 Task: Create List Brand Naming Strategy in Board Resource Allocation Platforms to Workspace Employee Assistance Programs. Create List Brand Naming Planning in Board Product Feedback Collection and Analysis to Workspace Employee Assistance Programs. Create List Brand Naming Evaluation in Board Public Relations Press Release Strategy and Execution to Workspace Employee Assistance Programs
Action: Mouse moved to (73, 382)
Screenshot: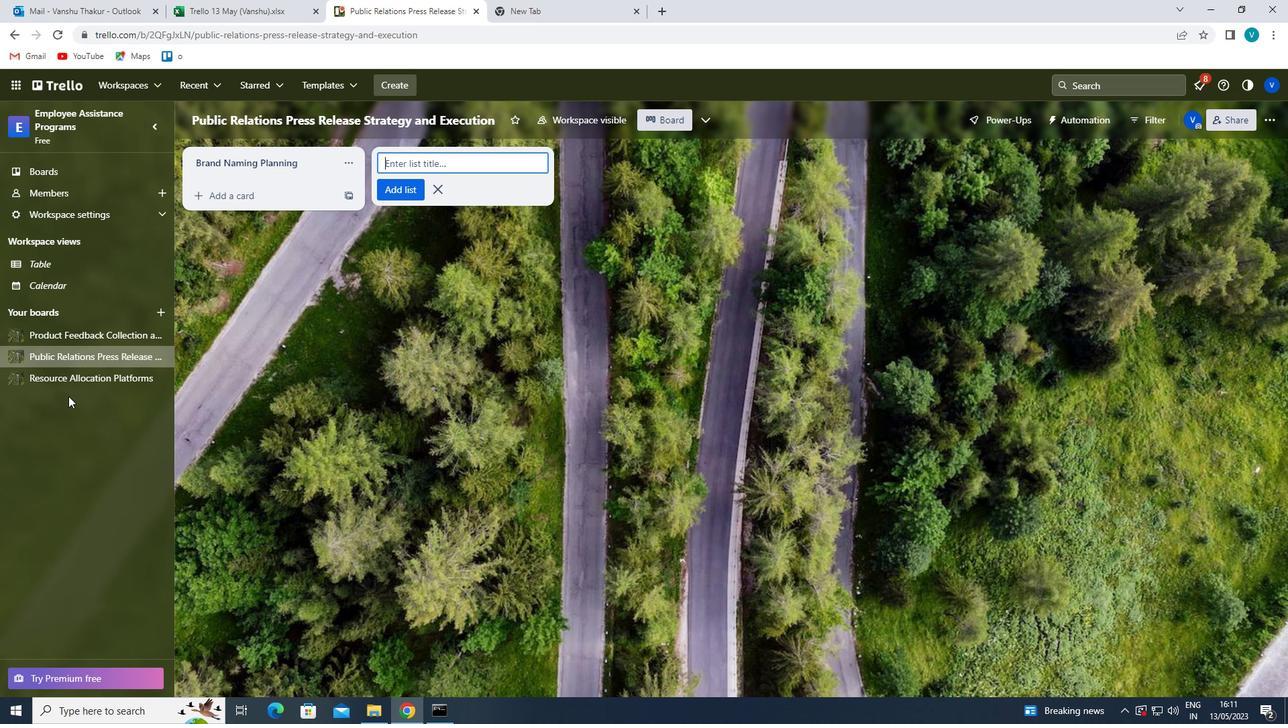 
Action: Mouse pressed left at (73, 382)
Screenshot: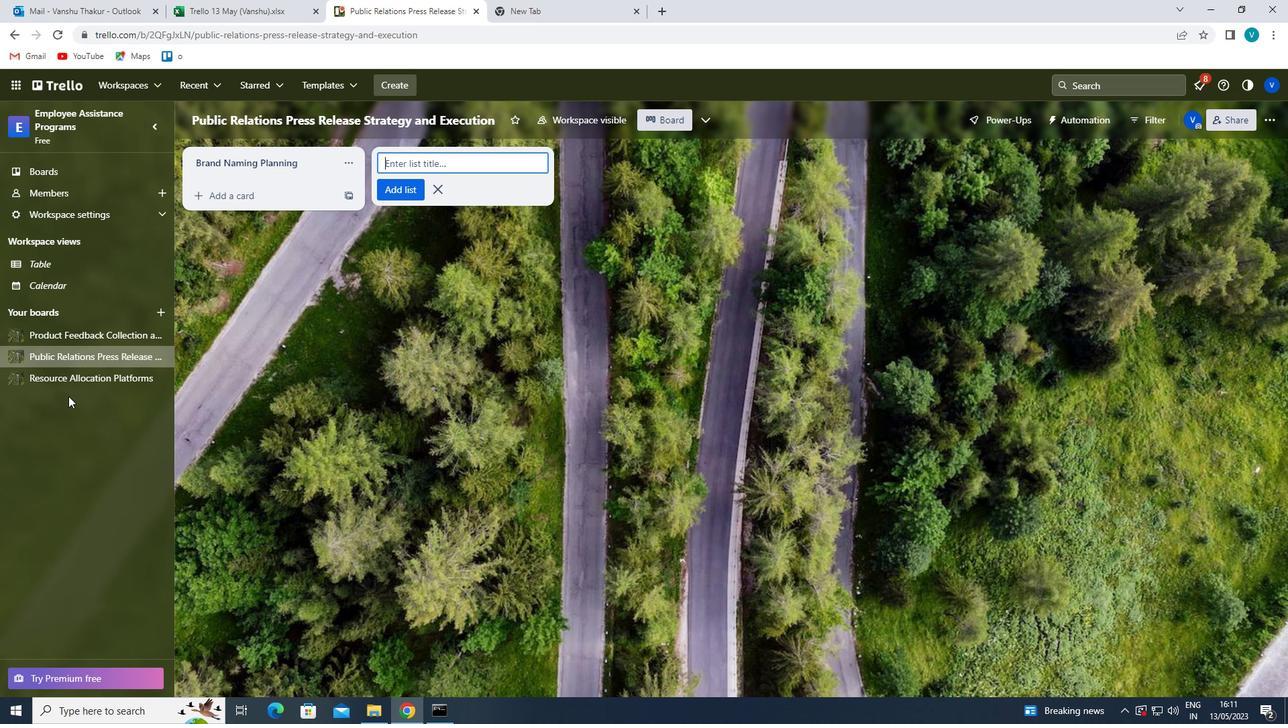 
Action: Mouse moved to (454, 159)
Screenshot: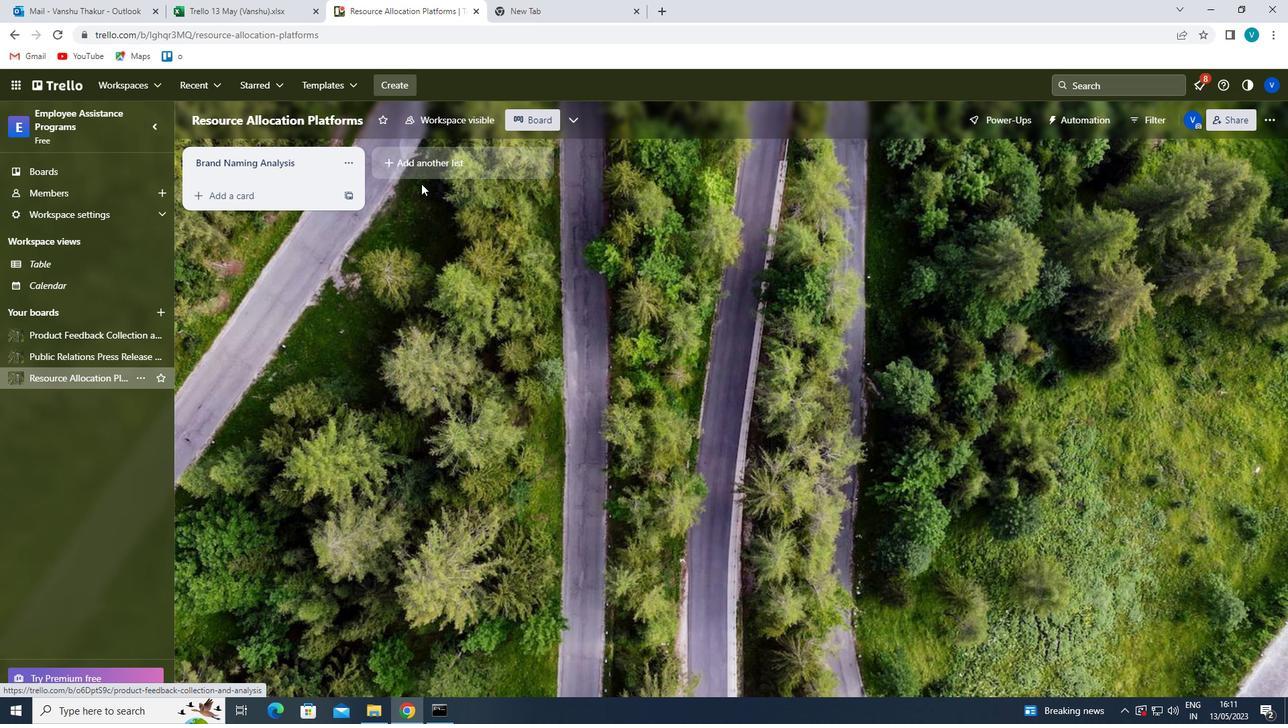 
Action: Mouse pressed left at (454, 159)
Screenshot: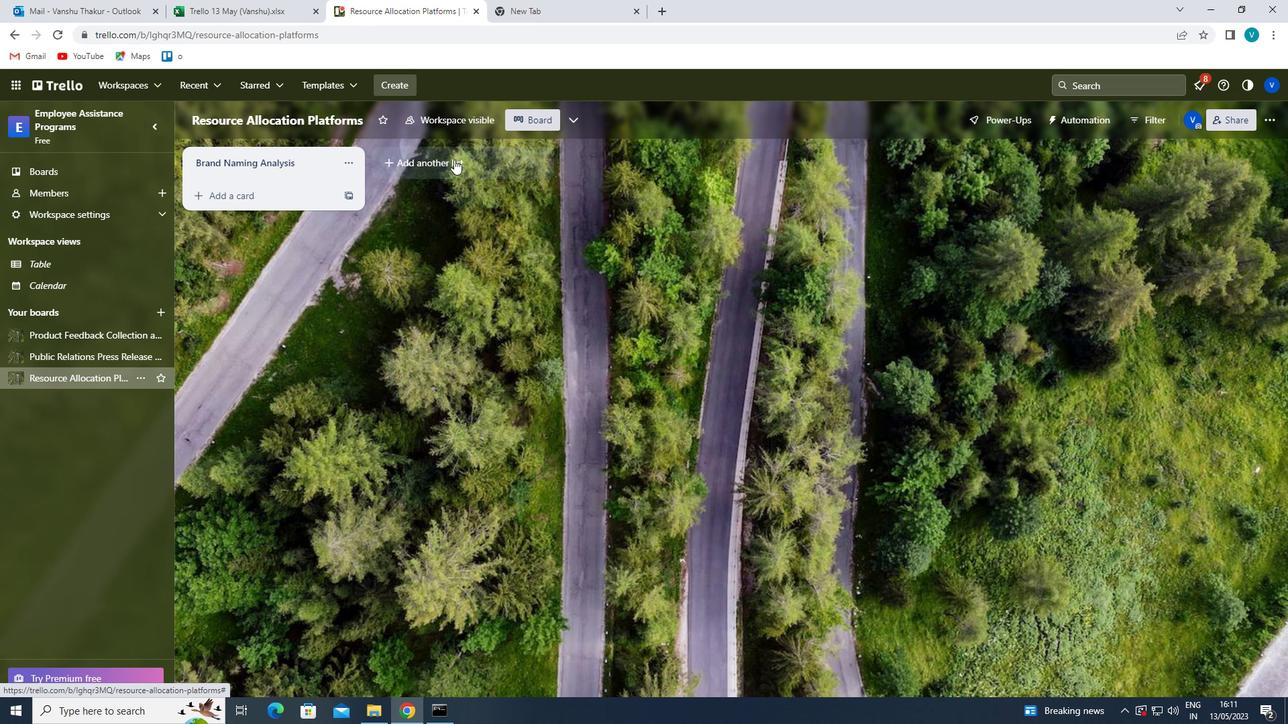 
Action: Key pressed <Key.shift>BRAND<Key.space><Key.shift>NAMING<Key.space><Key.shift>STRATEGY<Key.enter>
Screenshot: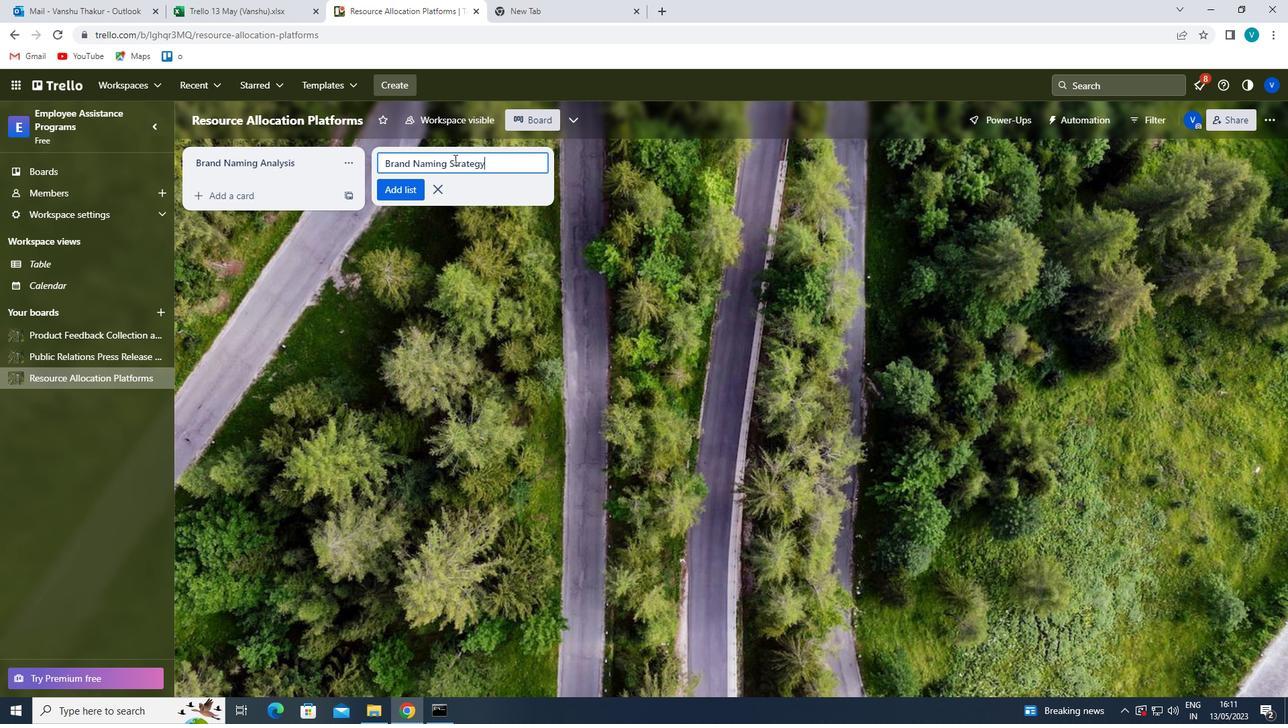
Action: Mouse moved to (68, 330)
Screenshot: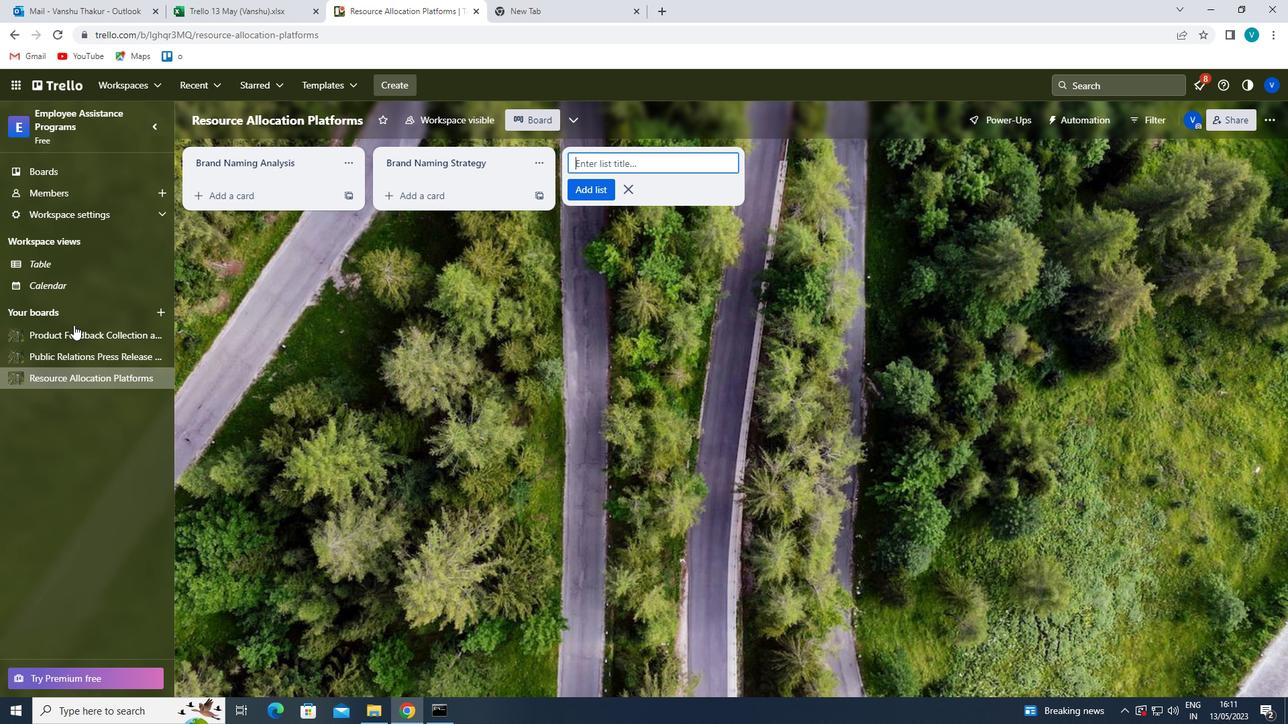 
Action: Mouse pressed left at (68, 330)
Screenshot: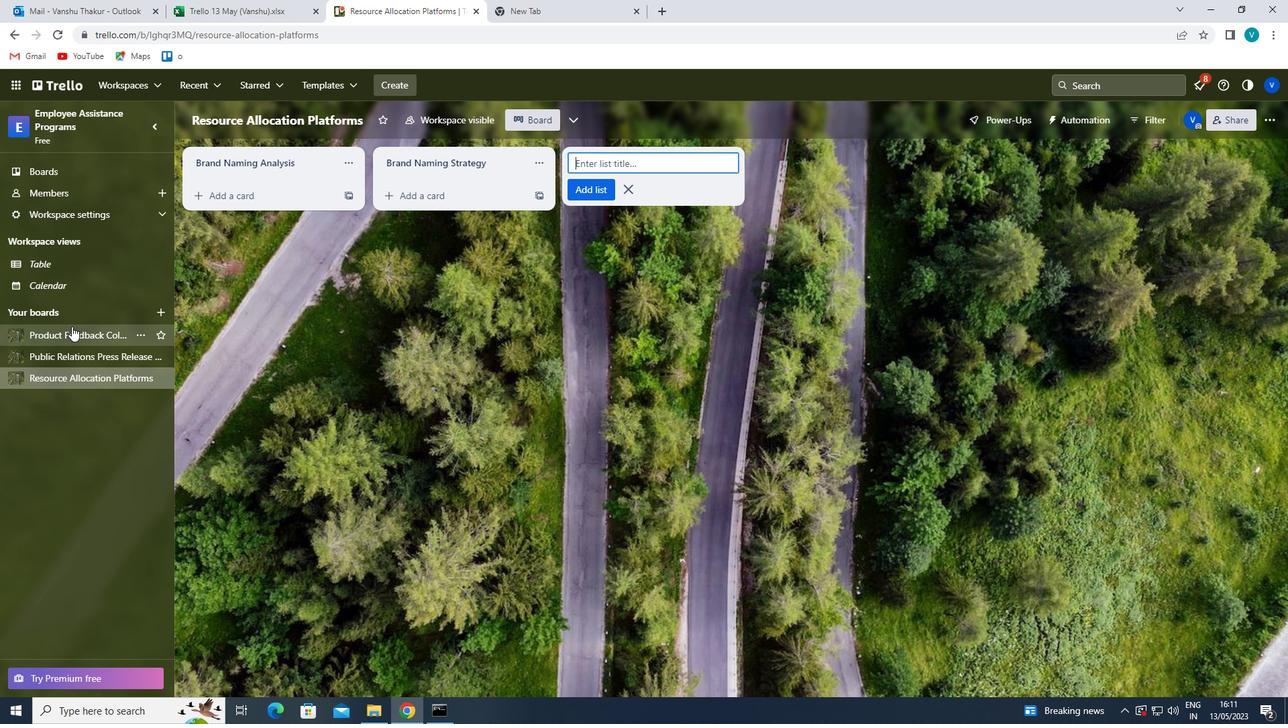 
Action: Mouse moved to (422, 158)
Screenshot: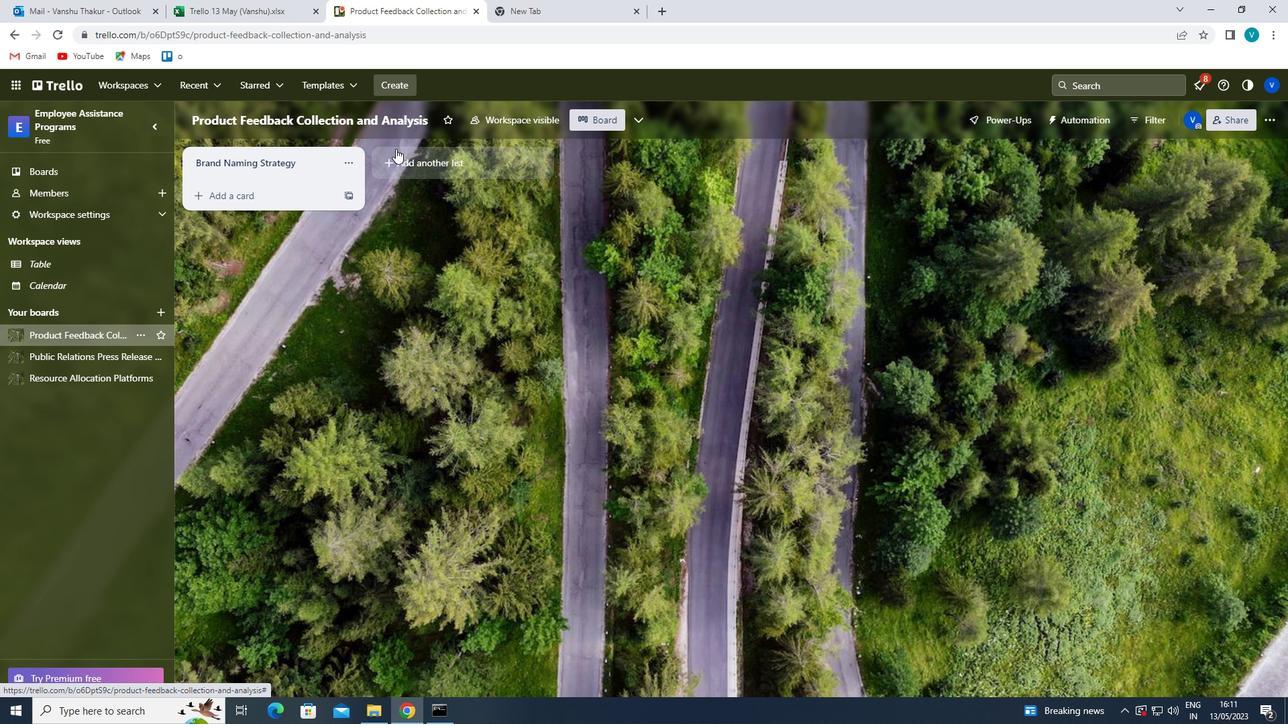 
Action: Mouse pressed left at (422, 158)
Screenshot: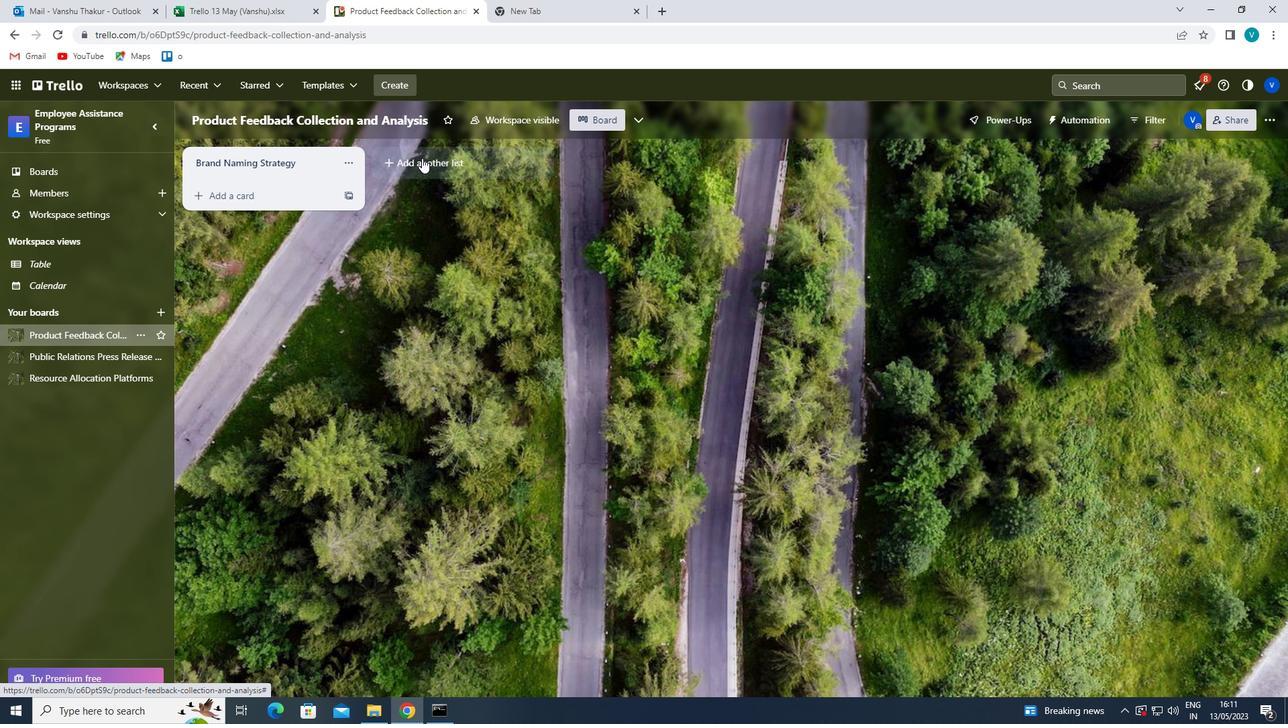 
Action: Key pressed <Key.shift>BRAND<Key.space><Key.shift><Key.shift><Key.shift><Key.shift><Key.shift><Key.shift><Key.shift><Key.shift><Key.shift><Key.shift><Key.shift>NAMING<Key.space><Key.shift>PLANNING<Key.enter>
Screenshot: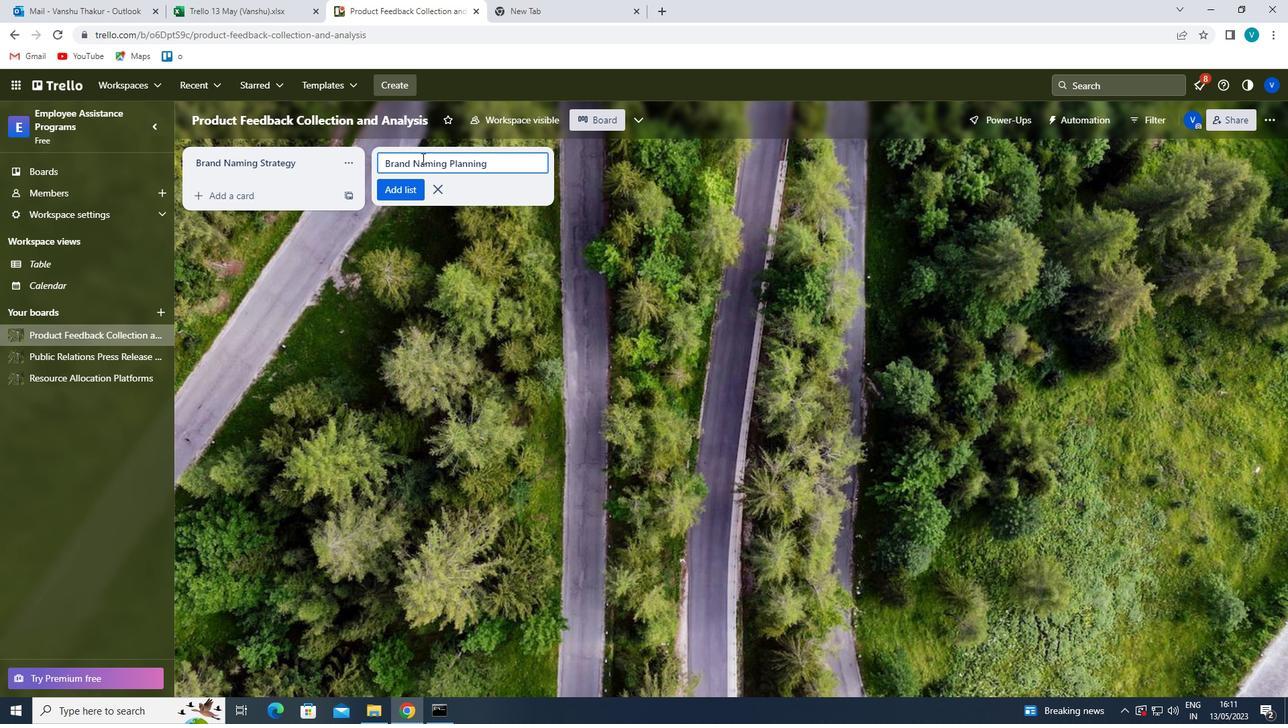 
Action: Mouse moved to (110, 349)
Screenshot: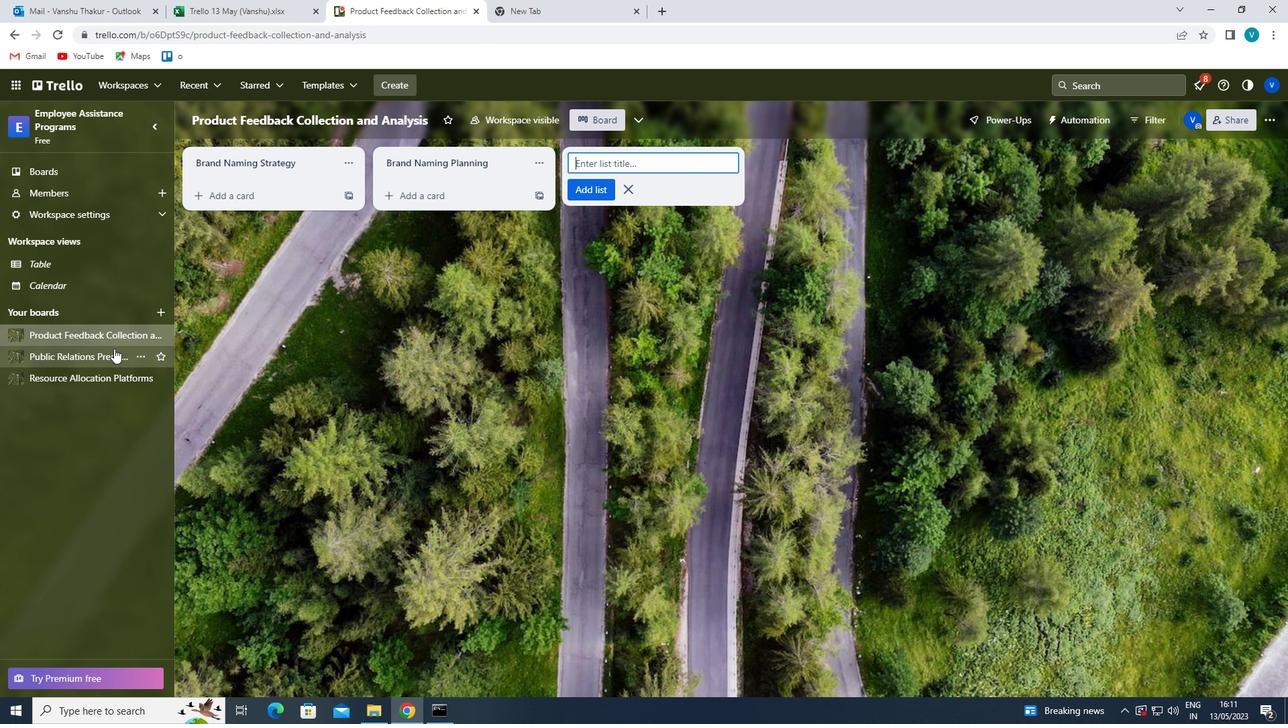 
Action: Mouse pressed left at (110, 349)
Screenshot: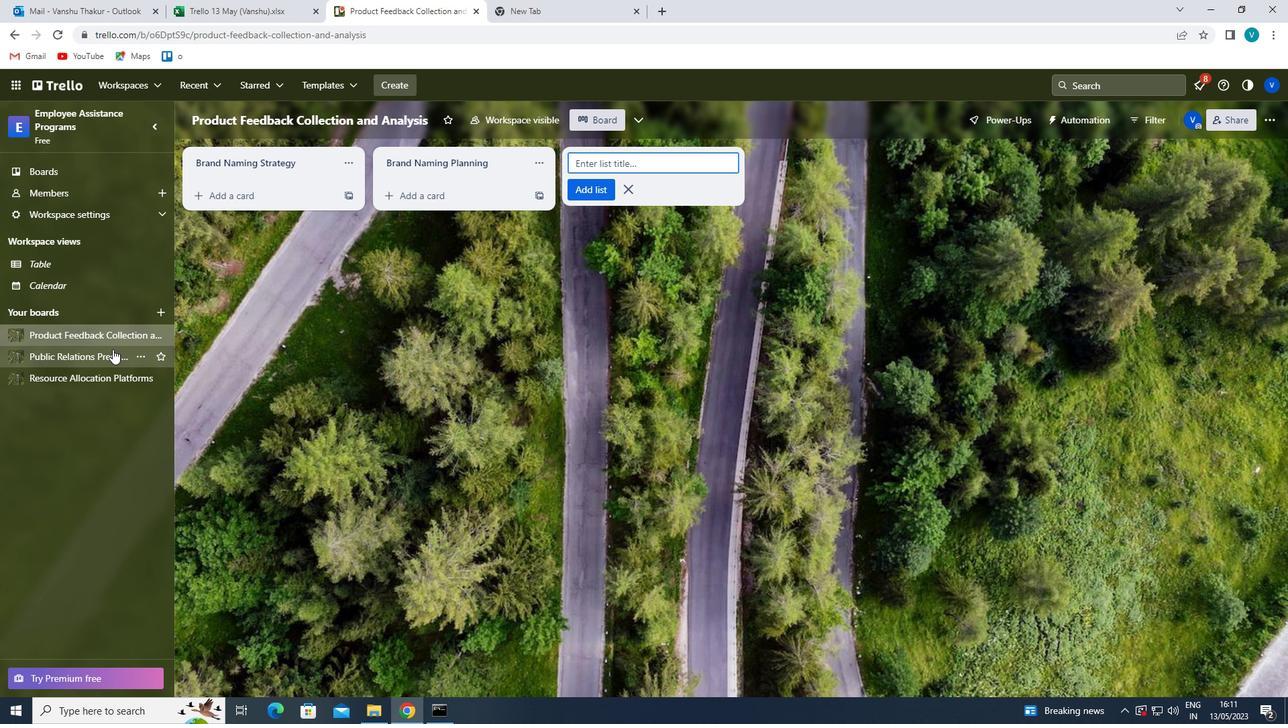 
Action: Mouse moved to (432, 166)
Screenshot: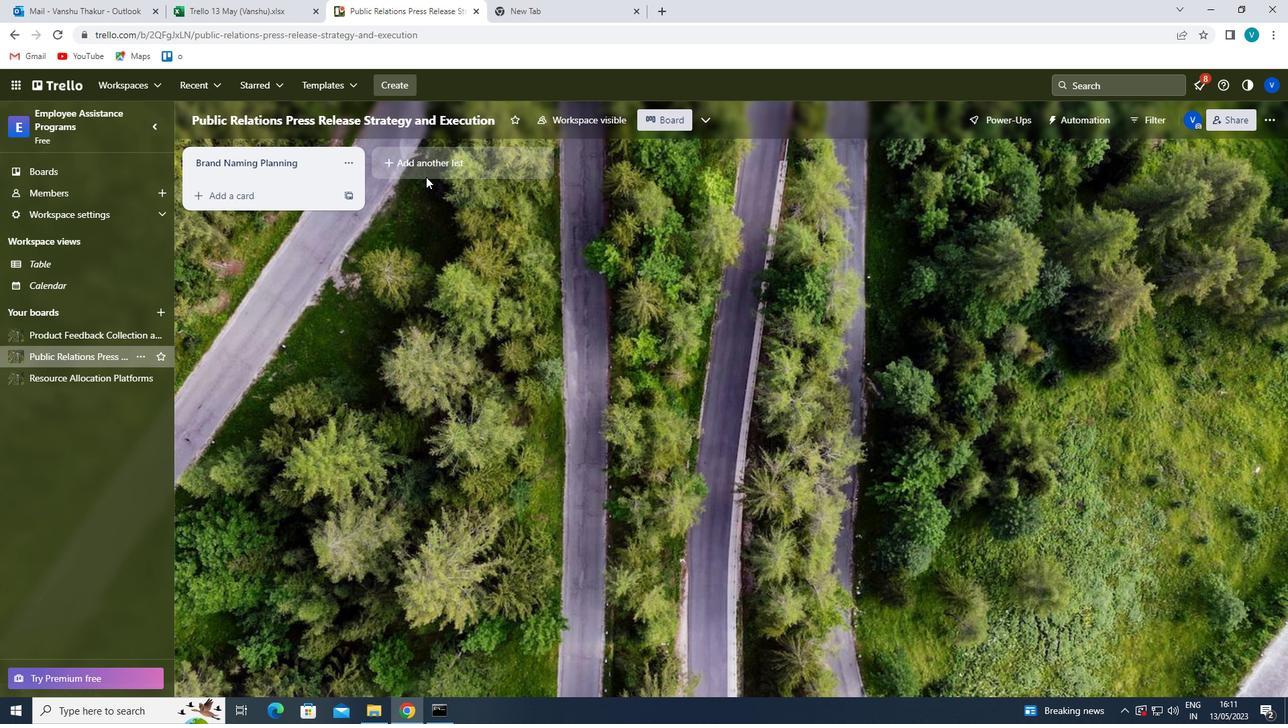 
Action: Mouse pressed left at (432, 166)
Screenshot: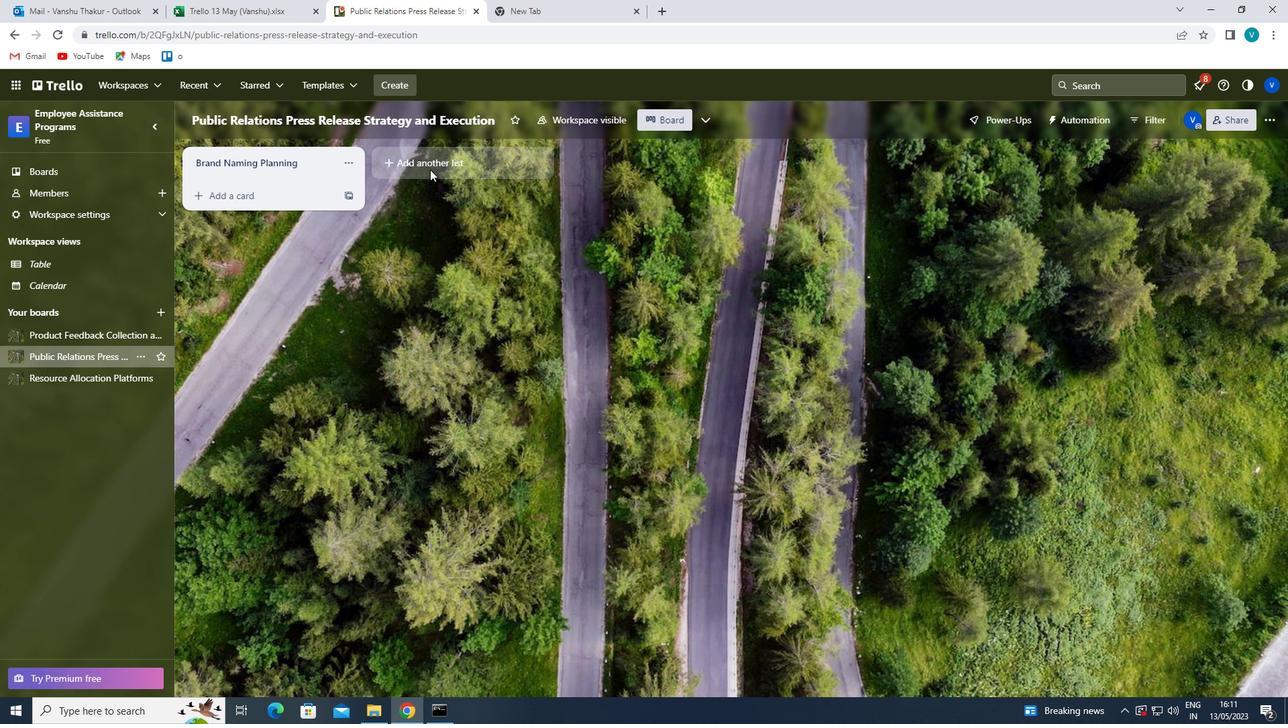 
Action: Key pressed <Key.shift>BRAND<Key.space><Key.shift><Key.shift><Key.shift><Key.shift>NAMING<Key.space><Key.shift><Key.shift><Key.shift><Key.shift><Key.shift><Key.shift><Key.shift><Key.shift><Key.shift><Key.shift><Key.shift><Key.shift><Key.shift><Key.shift><Key.shift><Key.shift><Key.shift><Key.shift><Key.shift><Key.shift><Key.shift><Key.shift><Key.shift><Key.shift><Key.shift><Key.shift><Key.shift><Key.shift><Key.shift><Key.shift><Key.shift><Key.shift><Key.shift><Key.shift><Key.shift><Key.shift><Key.shift><Key.shift><Key.shift><Key.shift><Key.shift><Key.shift><Key.shift><Key.shift><Key.shift><Key.shift><Key.shift><Key.shift><Key.shift><Key.shift><Key.shift><Key.shift><Key.shift><Key.shift><Key.shift><Key.shift><Key.shift><Key.shift><Key.shift><Key.shift><Key.shift><Key.shift><Key.shift><Key.shift><Key.shift><Key.shift><Key.shift><Key.shift><Key.shift><Key.shift><Key.shift><Key.shift><Key.shift><Key.shift><Key.shift><Key.shift><Key.shift><Key.shift><Key.shift><Key.shift><Key.shift><Key.shift><Key.shift><Key.shift><Key.shift><Key.shift><Key.shift><Key.shift><Key.shift><Key.shift><Key.shift><Key.shift><Key.shift><Key.shift><Key.shift><Key.shift><Key.shift><Key.shift><Key.shift><Key.shift><Key.shift><Key.shift><Key.shift><Key.shift><Key.shift><Key.shift><Key.shift><Key.shift><Key.shift><Key.shift><Key.shift><Key.shift><Key.shift><Key.shift><Key.shift><Key.shift><Key.shift><Key.shift><Key.shift><Key.shift><Key.shift><Key.shift><Key.shift><Key.shift><Key.shift><Key.shift><Key.shift><Key.shift><Key.shift><Key.shift><Key.shift><Key.shift><Key.shift><Key.shift><Key.shift><Key.shift><Key.shift><Key.shift><Key.shift><Key.shift><Key.shift><Key.shift><Key.shift><Key.shift><Key.shift><Key.shift><Key.shift><Key.shift><Key.shift><Key.shift><Key.shift><Key.shift><Key.shift><Key.shift><Key.shift><Key.shift><Key.shift><Key.shift><Key.shift><Key.shift><Key.shift><Key.shift><Key.shift><Key.shift><Key.shift><Key.shift><Key.shift><Key.shift><Key.shift><Key.shift><Key.shift><Key.shift><Key.shift><Key.shift><Key.shift><Key.shift><Key.shift><Key.shift><Key.shift><Key.shift><Key.shift><Key.shift><Key.shift><Key.shift><Key.shift><Key.shift><Key.shift><Key.shift><Key.shift><Key.shift><Key.shift><Key.shift><Key.shift><Key.shift><Key.shift><Key.shift><Key.shift><Key.shift><Key.shift><Key.shift><Key.shift><Key.shift><Key.shift><Key.shift><Key.shift><Key.shift><Key.shift><Key.shift><Key.shift><Key.shift><Key.shift><Key.shift><Key.shift><Key.shift><Key.shift><Key.shift><Key.shift><Key.shift><Key.shift><Key.shift><Key.shift><Key.shift><Key.shift><Key.shift><Key.shift><Key.shift><Key.shift><Key.shift><Key.shift><Key.shift><Key.shift><Key.shift><Key.shift><Key.shift><Key.shift><Key.shift><Key.shift><Key.shift><Key.shift><Key.shift><Key.shift><Key.shift><Key.shift><Key.shift><Key.shift><Key.shift><Key.shift><Key.shift><Key.shift><Key.shift><Key.shift><Key.shift><Key.shift><Key.shift><Key.shift><Key.shift><Key.shift><Key.shift><Key.shift><Key.shift><Key.shift><Key.shift><Key.shift><Key.shift><Key.shift><Key.shift><Key.shift><Key.shift><Key.shift><Key.shift><Key.shift><Key.shift><Key.shift><Key.shift><Key.shift><Key.shift><Key.shift><Key.shift><Key.shift><Key.shift><Key.shift>EVALUA
Screenshot: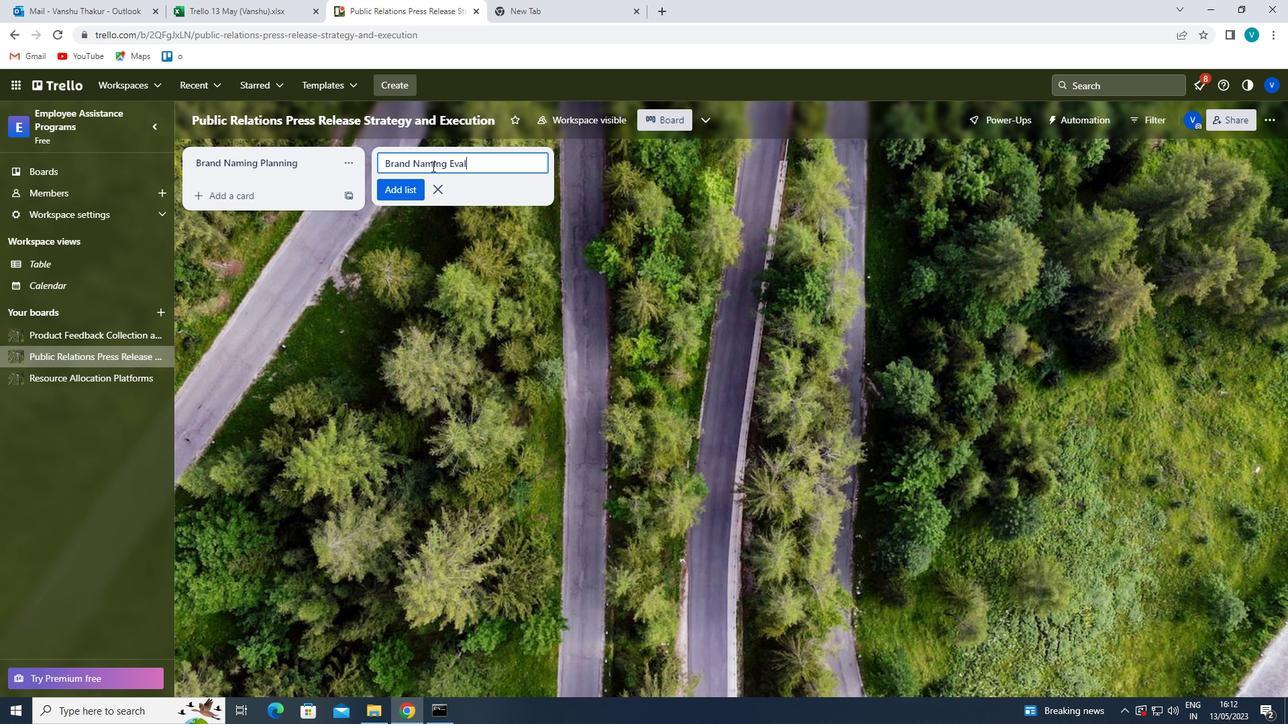 
Action: Mouse moved to (429, 164)
Screenshot: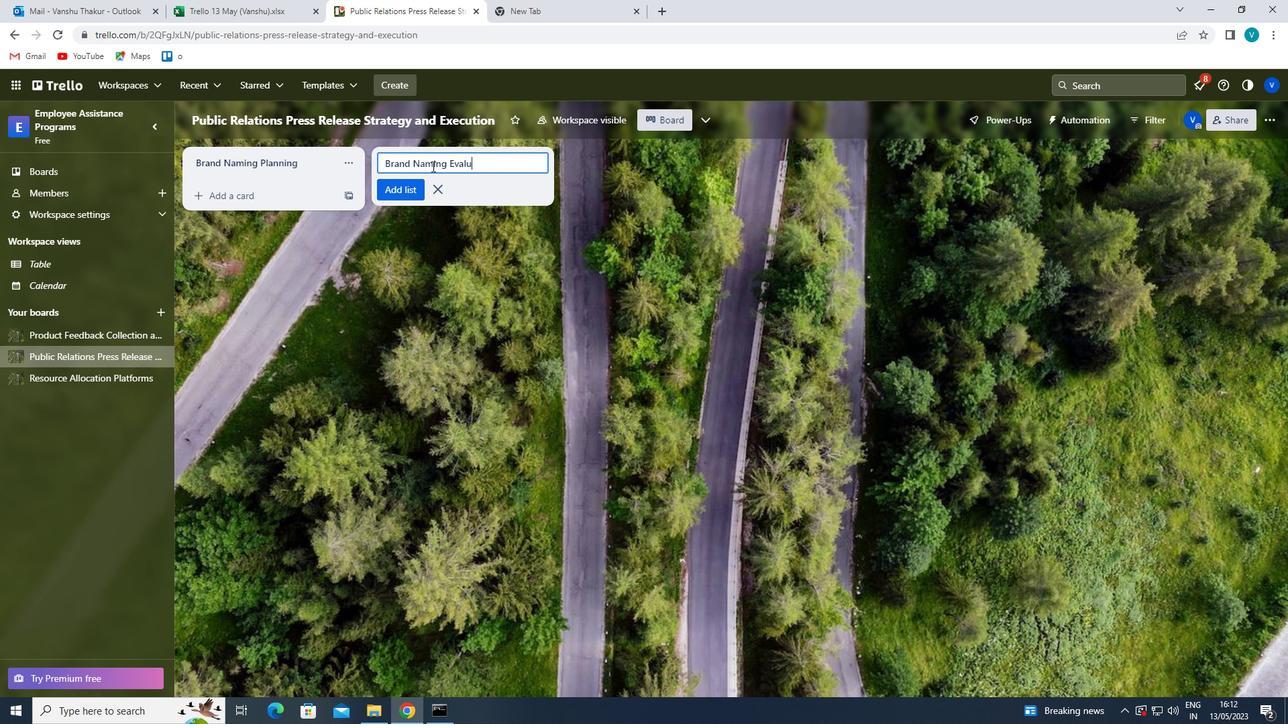 
Action: Key pressed T
Screenshot: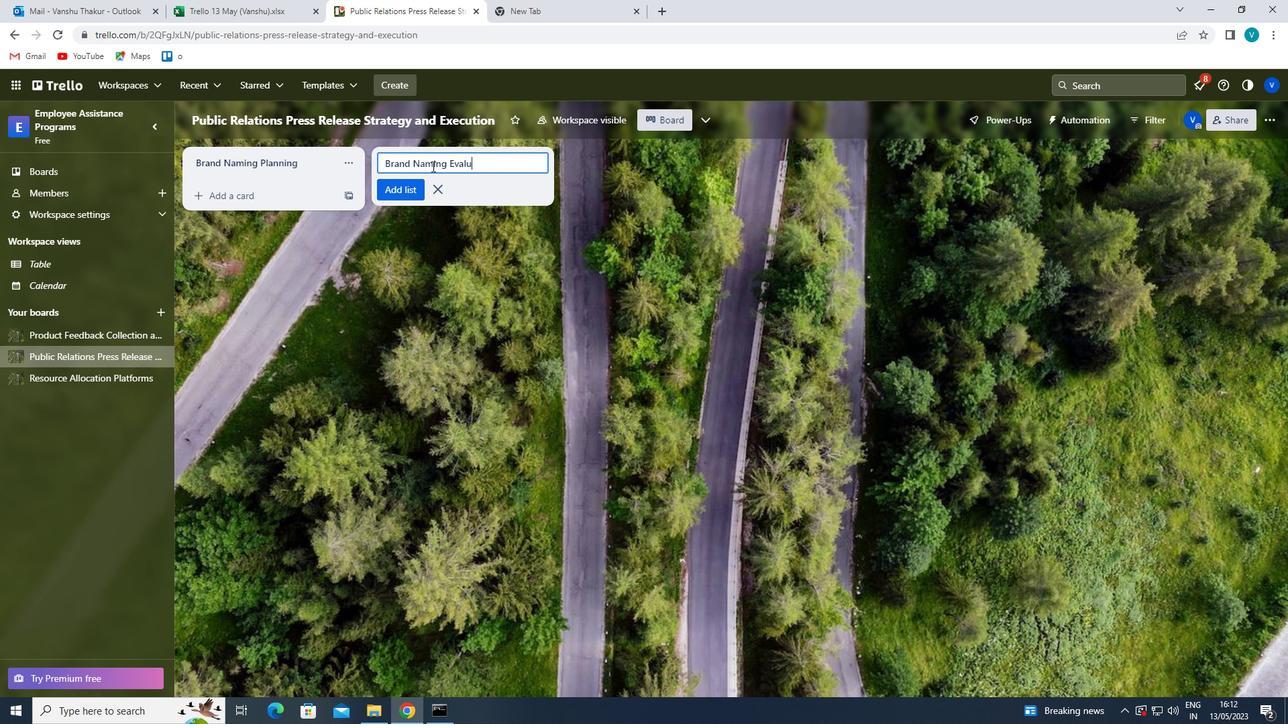 
Action: Mouse moved to (320, 111)
Screenshot: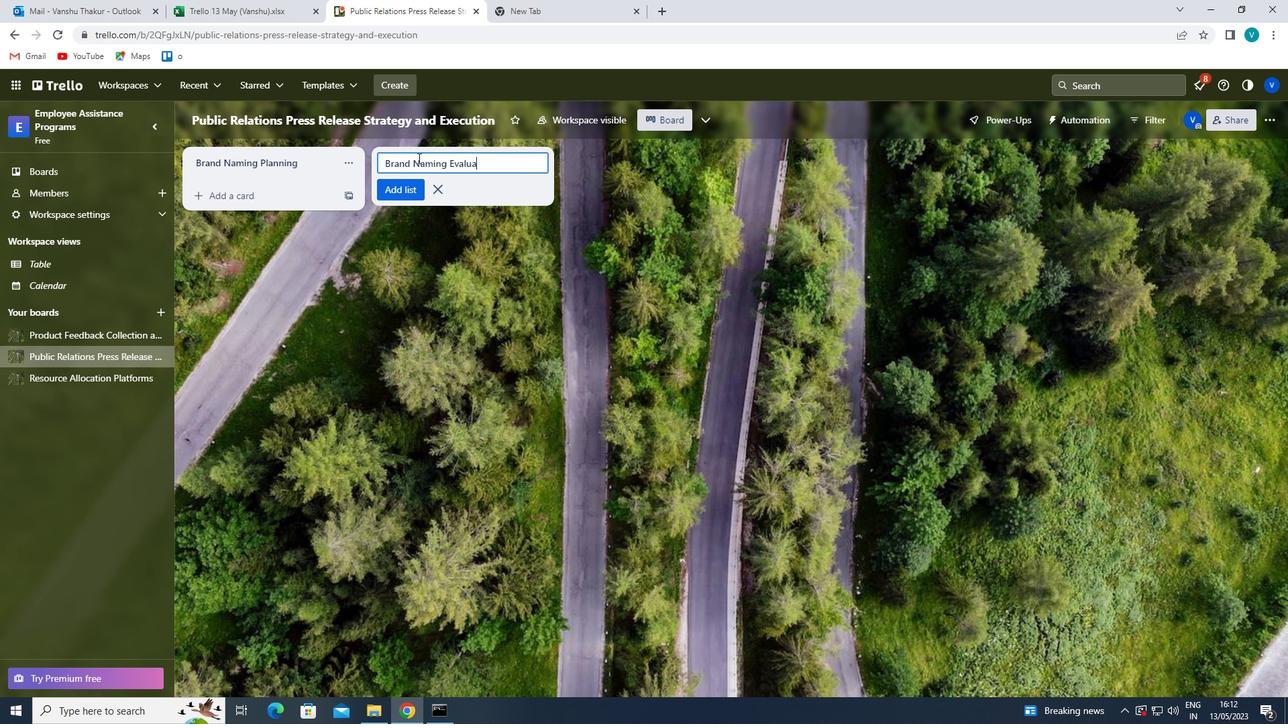 
Action: Key pressed ION<Key.enter>
Screenshot: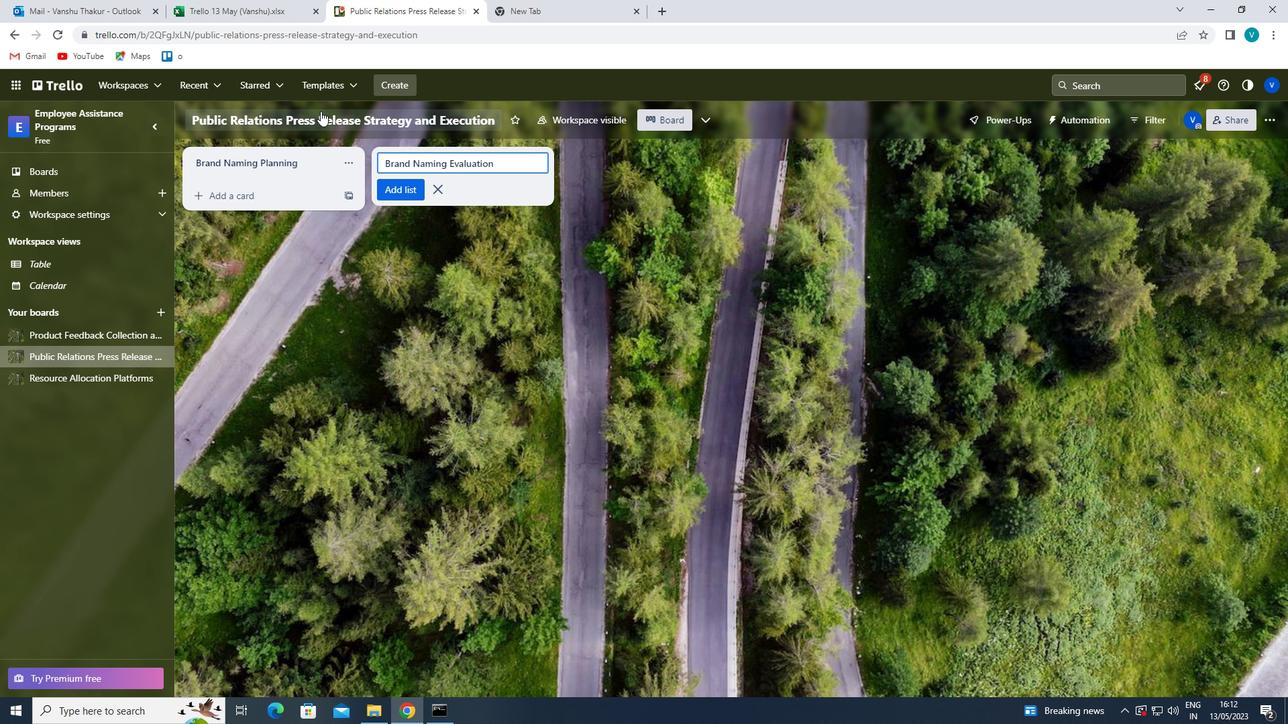 
